 Task: Select a due date automation when advanced on, 2 days before a card is due add fields without custom field "Resume" set to a number greater or equal to 1 and greater or equal to 10 at 11:00 AM.
Action: Mouse moved to (1032, 83)
Screenshot: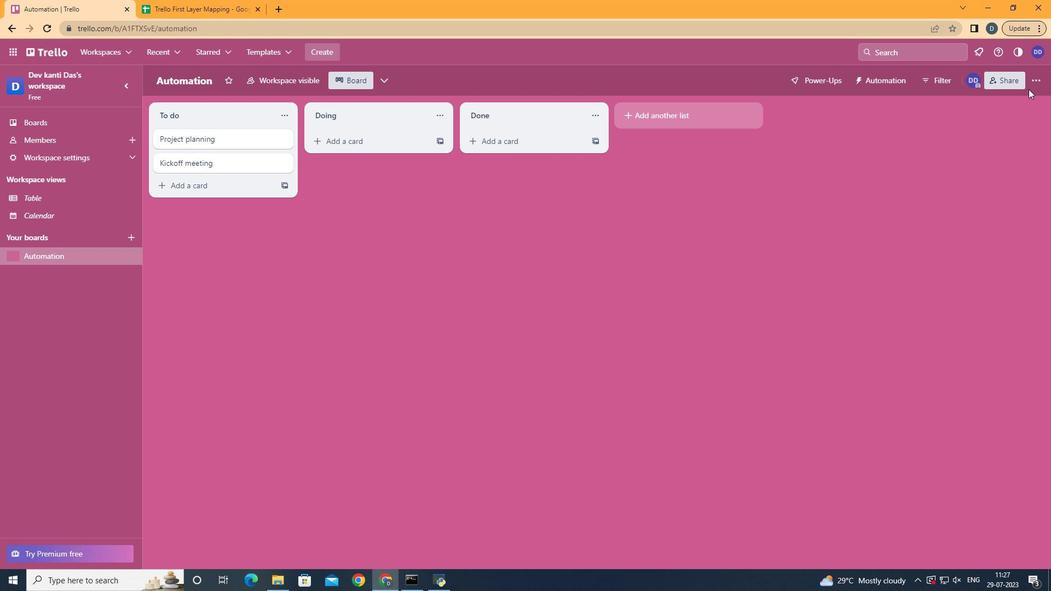 
Action: Mouse pressed left at (1032, 83)
Screenshot: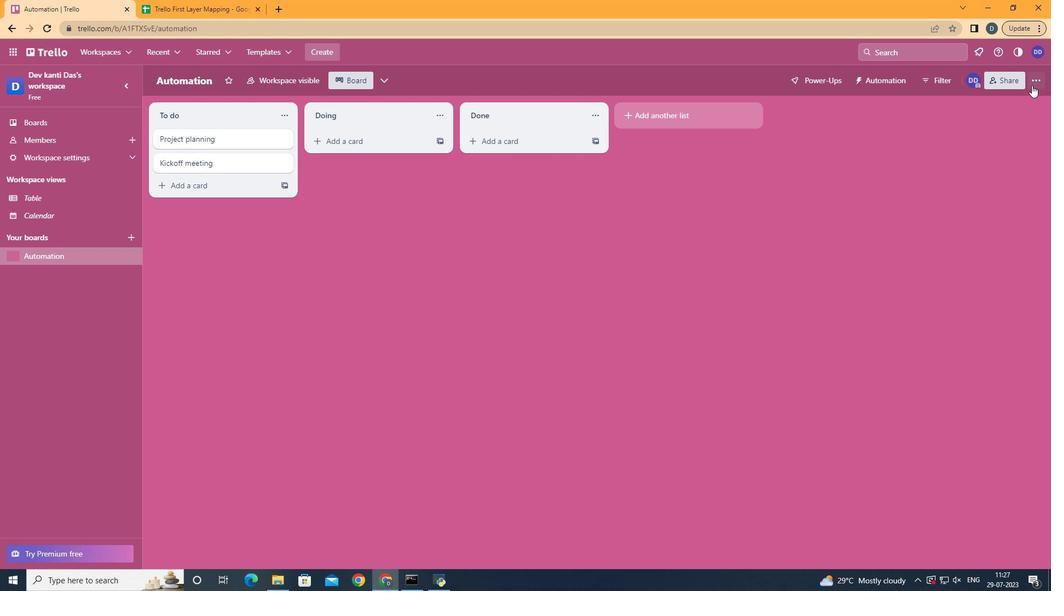 
Action: Mouse moved to (971, 237)
Screenshot: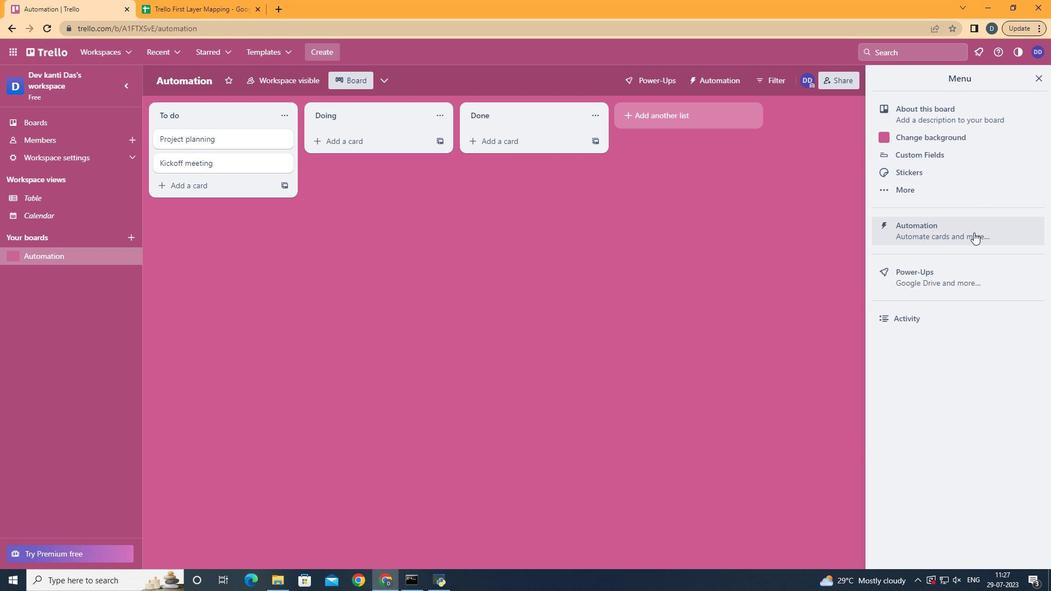 
Action: Mouse pressed left at (971, 237)
Screenshot: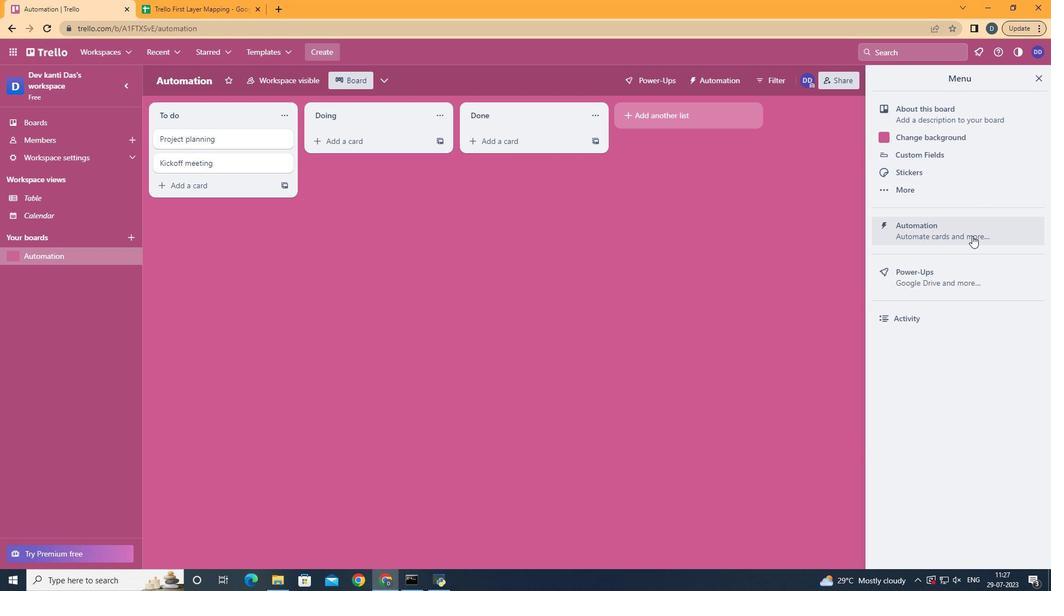 
Action: Mouse moved to (179, 215)
Screenshot: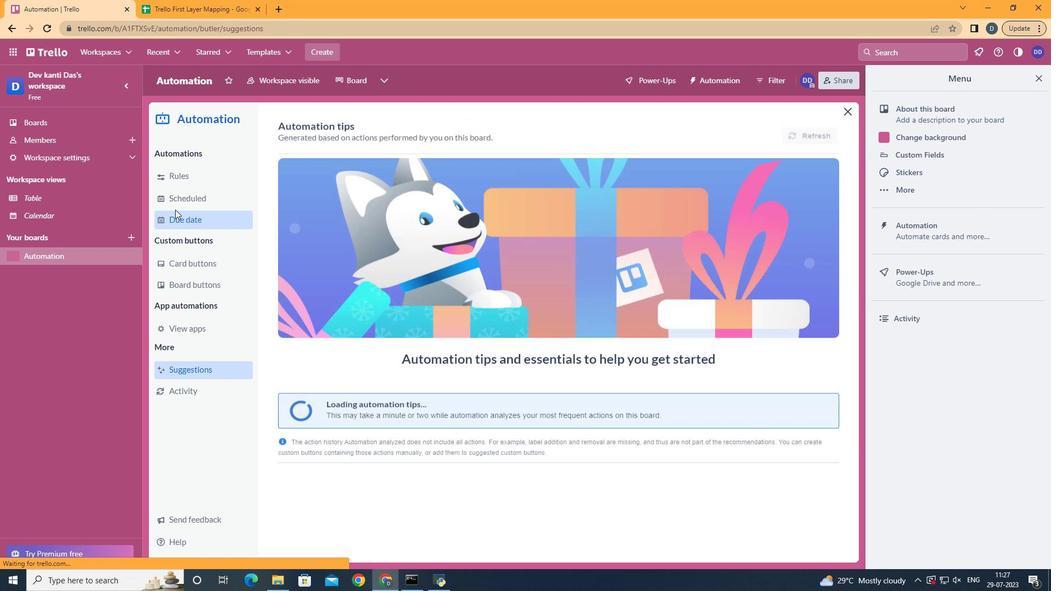 
Action: Mouse pressed left at (179, 215)
Screenshot: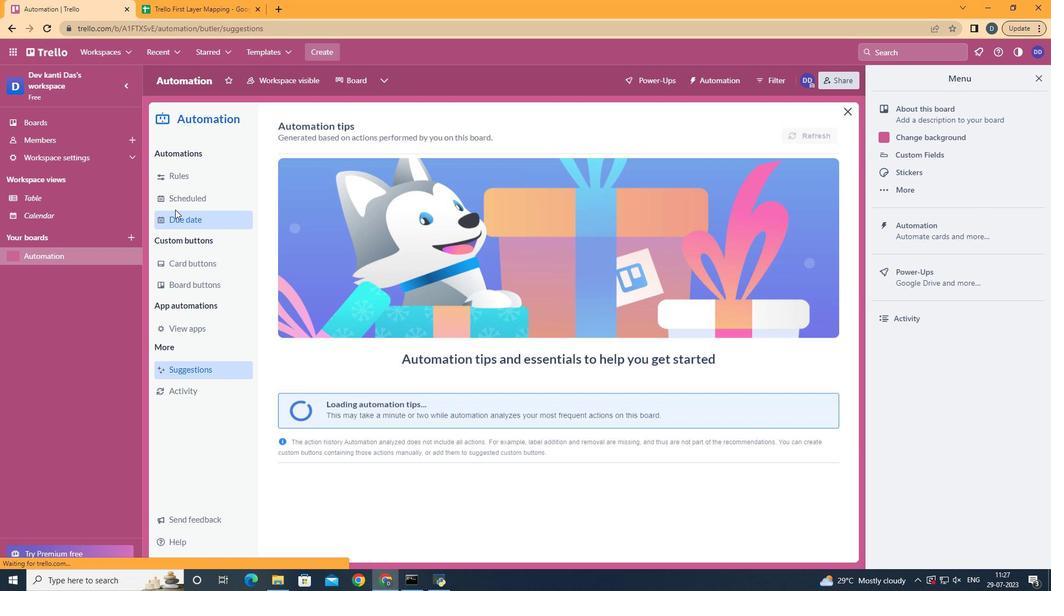 
Action: Mouse moved to (770, 128)
Screenshot: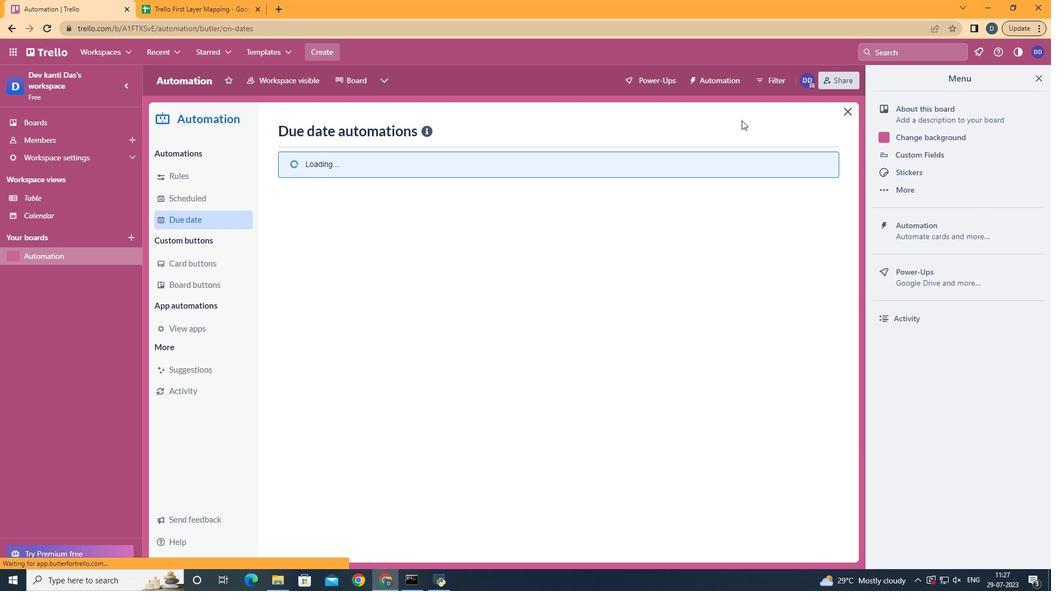 
Action: Mouse pressed left at (770, 128)
Screenshot: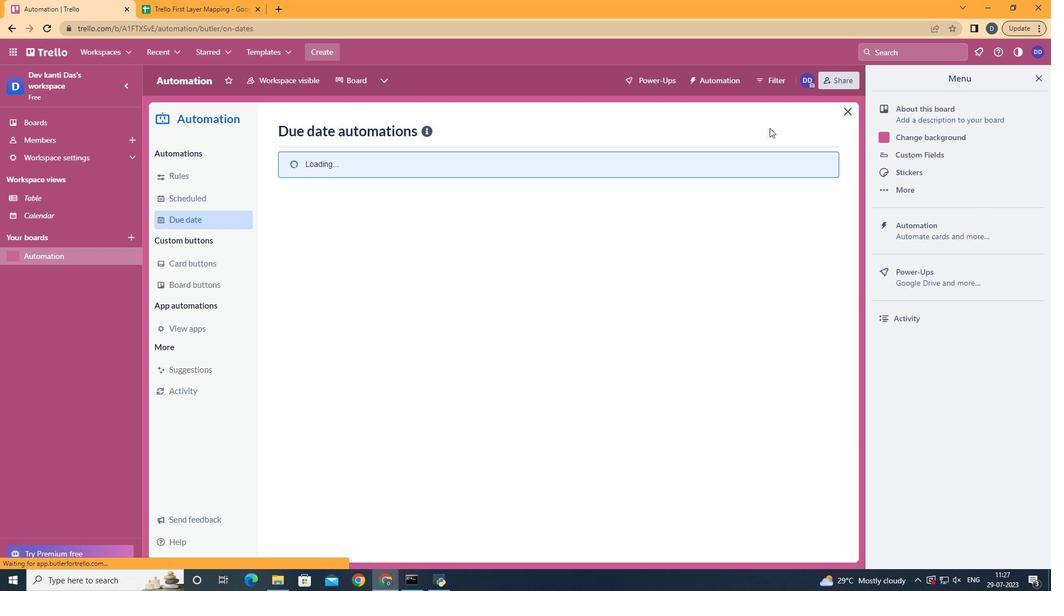 
Action: Mouse pressed left at (770, 128)
Screenshot: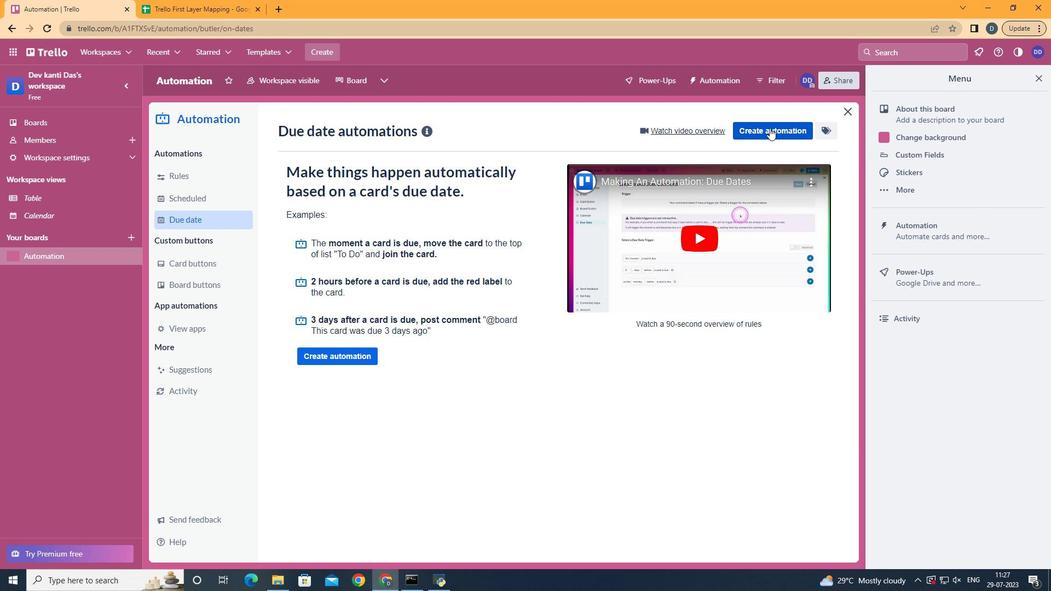 
Action: Mouse moved to (490, 227)
Screenshot: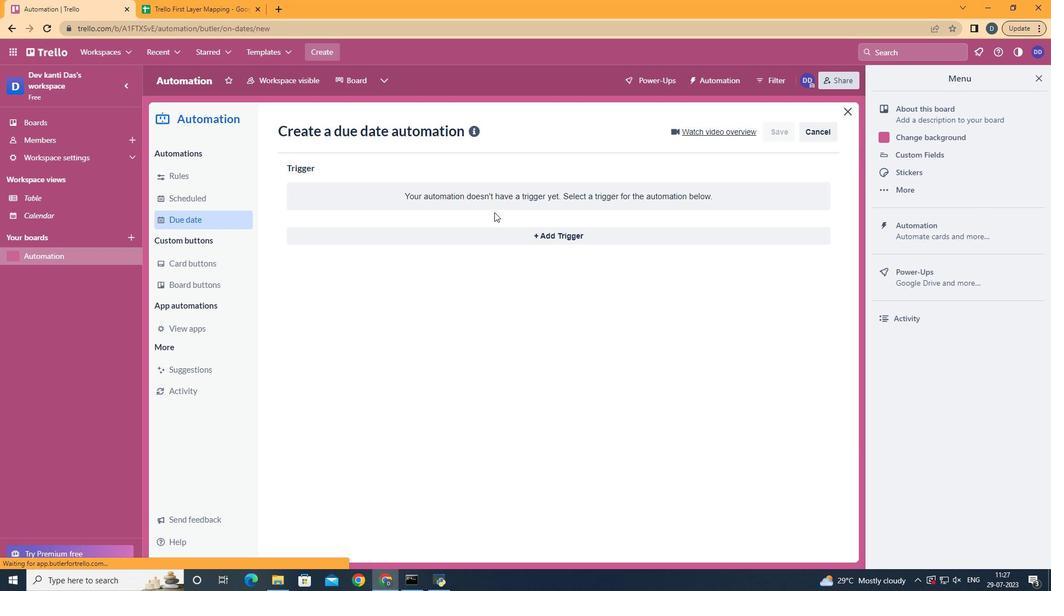 
Action: Mouse pressed left at (490, 227)
Screenshot: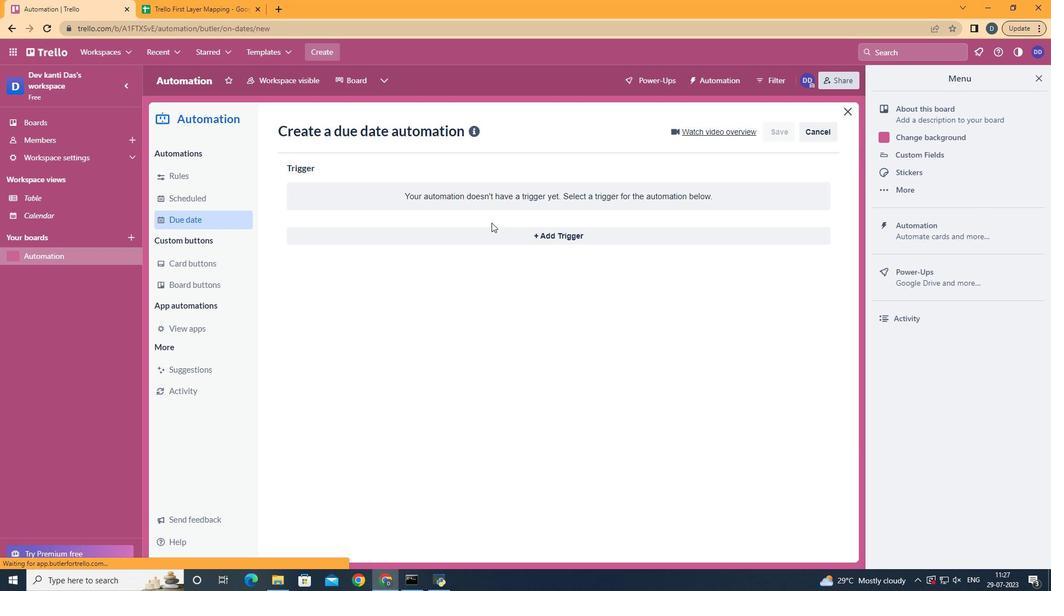 
Action: Mouse moved to (433, 402)
Screenshot: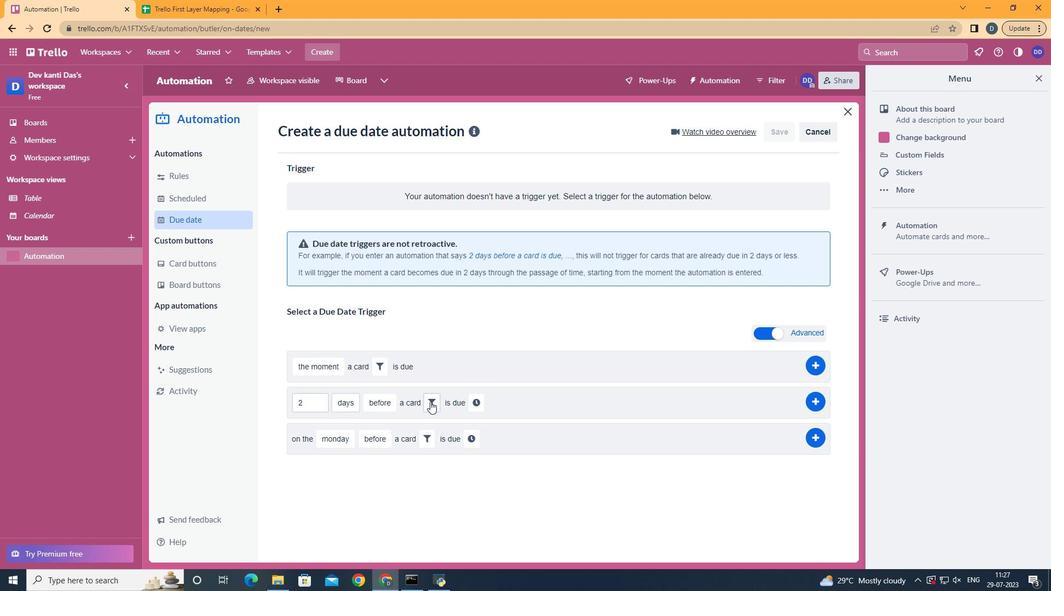 
Action: Mouse pressed left at (433, 402)
Screenshot: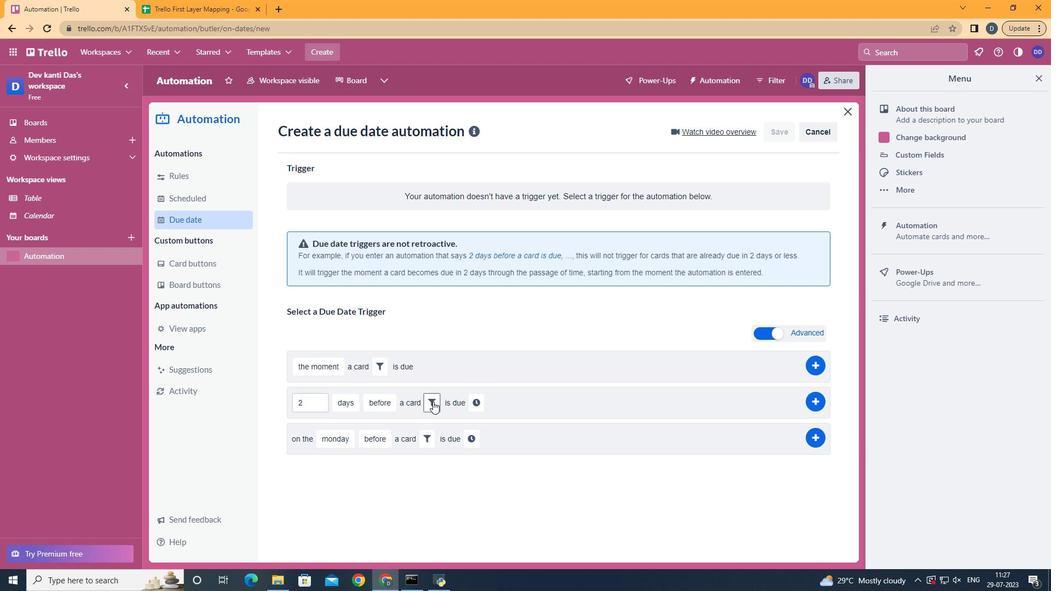 
Action: Mouse moved to (619, 443)
Screenshot: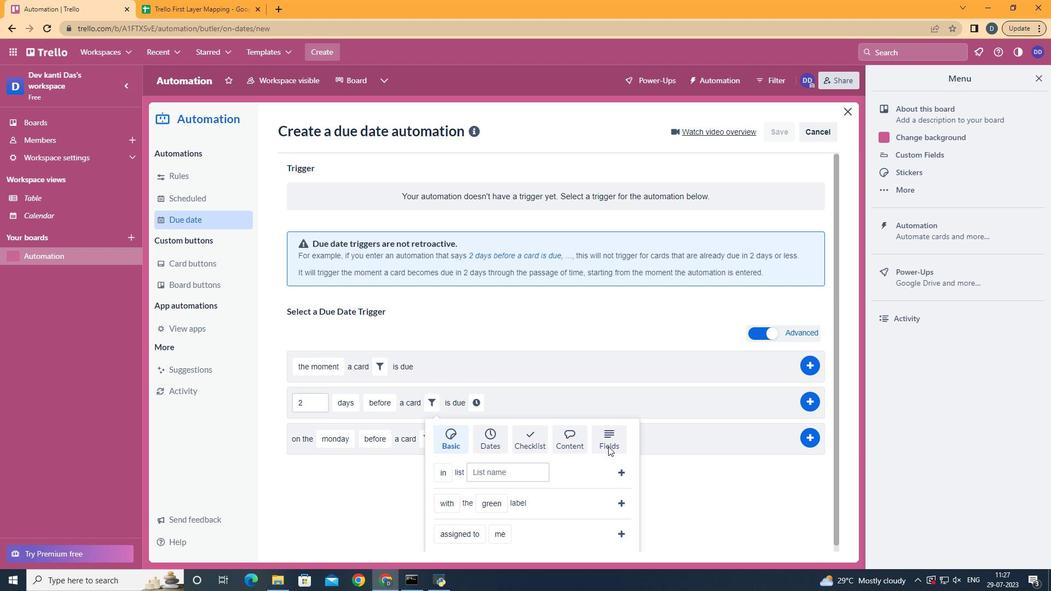 
Action: Mouse pressed left at (619, 443)
Screenshot: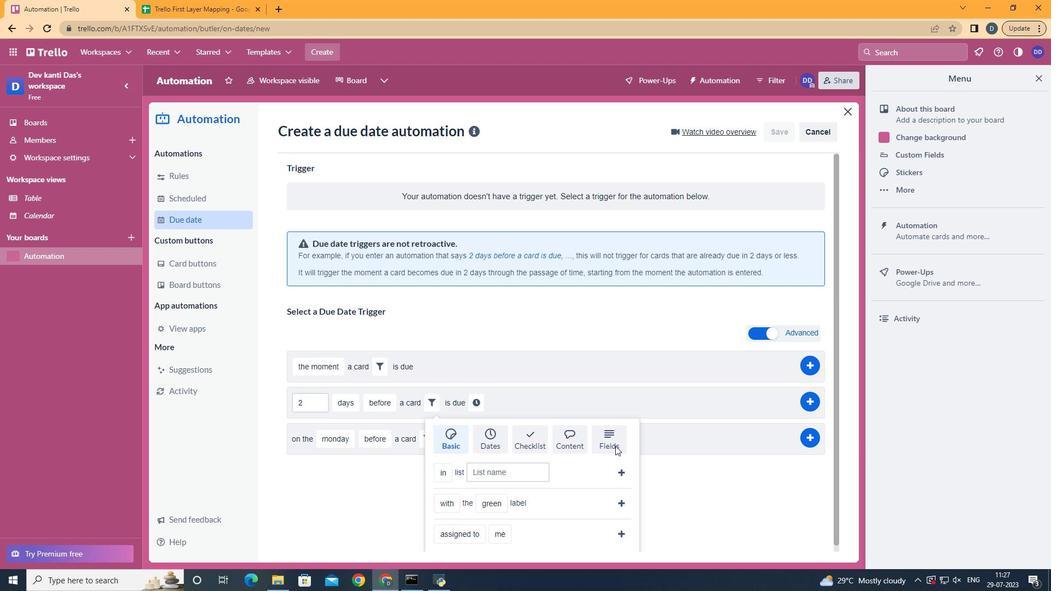 
Action: Mouse scrolled (619, 442) with delta (0, 0)
Screenshot: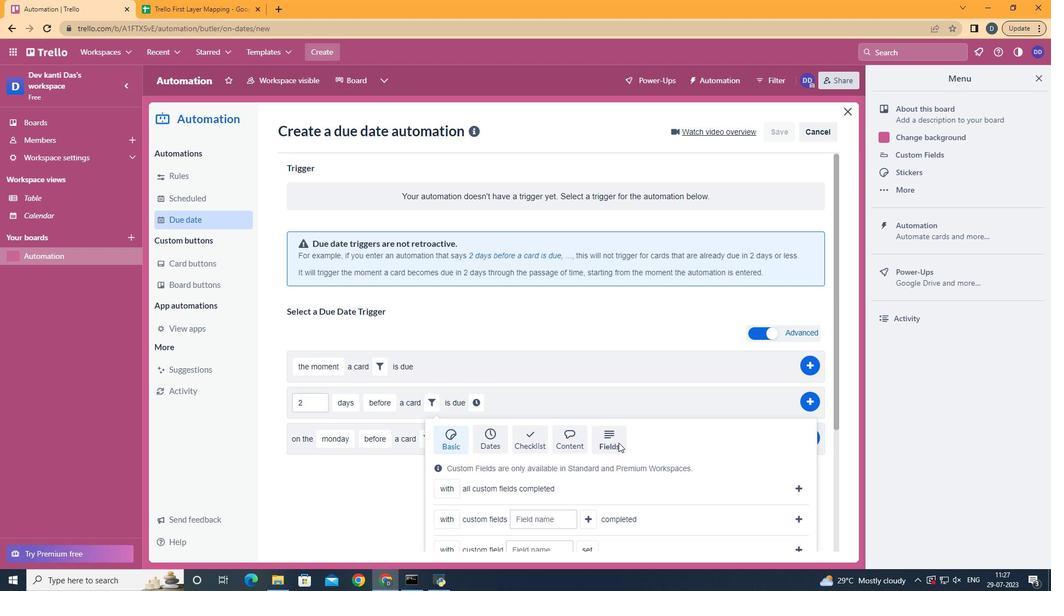 
Action: Mouse scrolled (619, 442) with delta (0, 0)
Screenshot: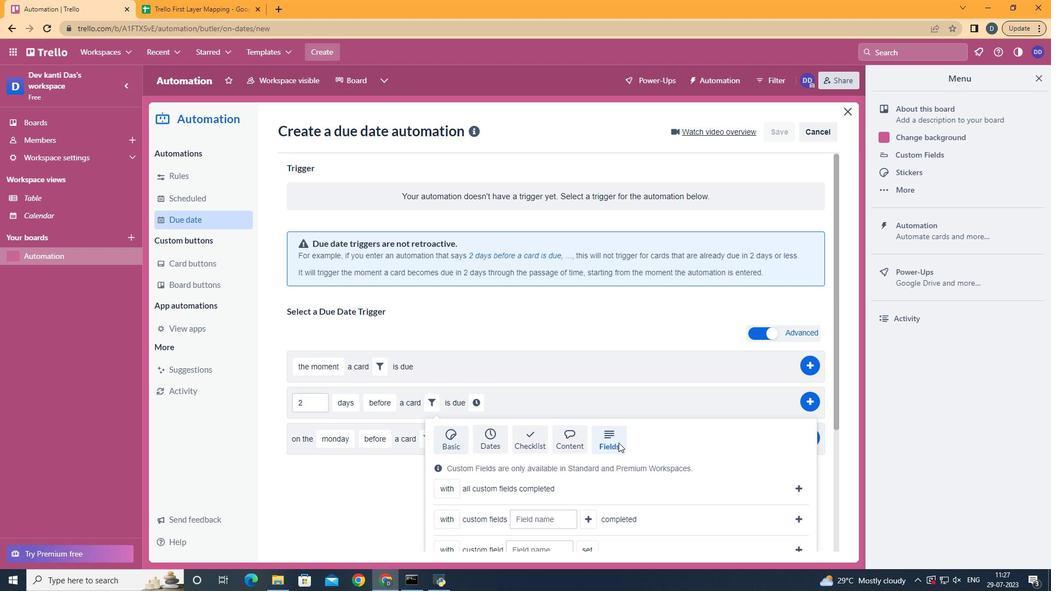 
Action: Mouse scrolled (619, 442) with delta (0, 0)
Screenshot: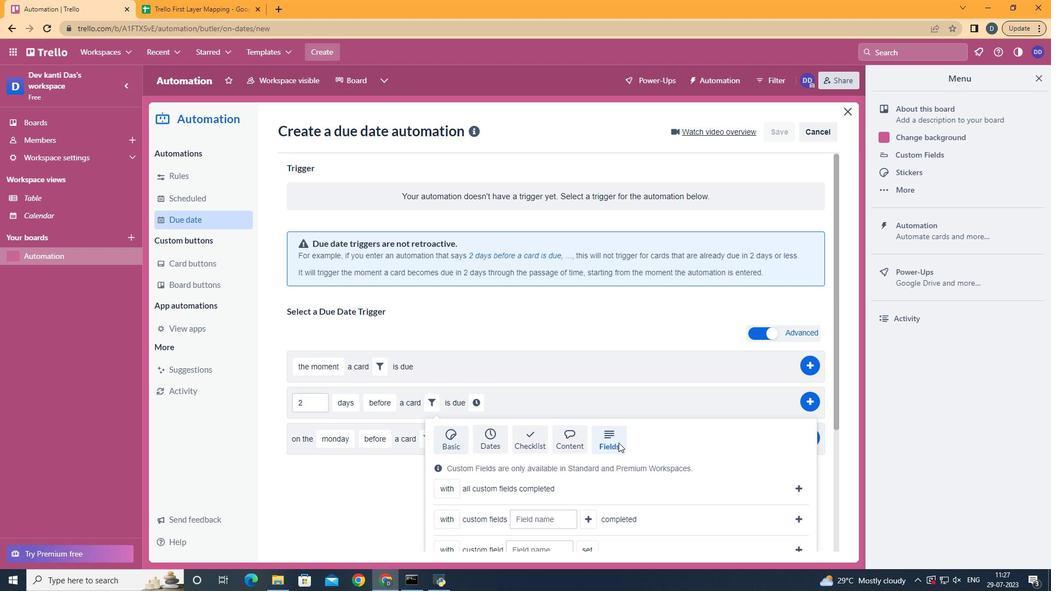 
Action: Mouse scrolled (619, 442) with delta (0, 0)
Screenshot: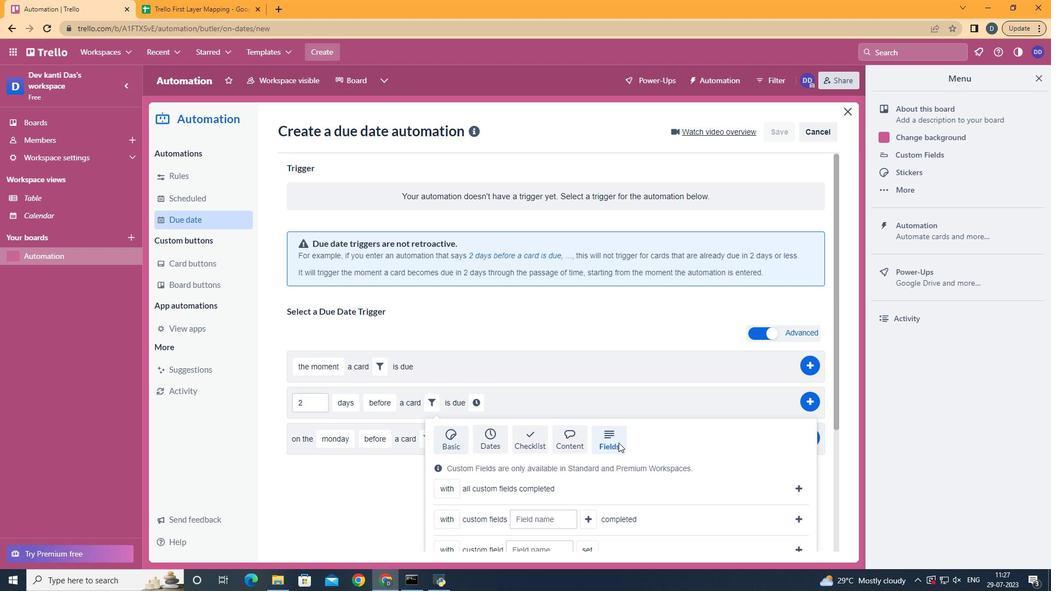 
Action: Mouse scrolled (619, 442) with delta (0, 0)
Screenshot: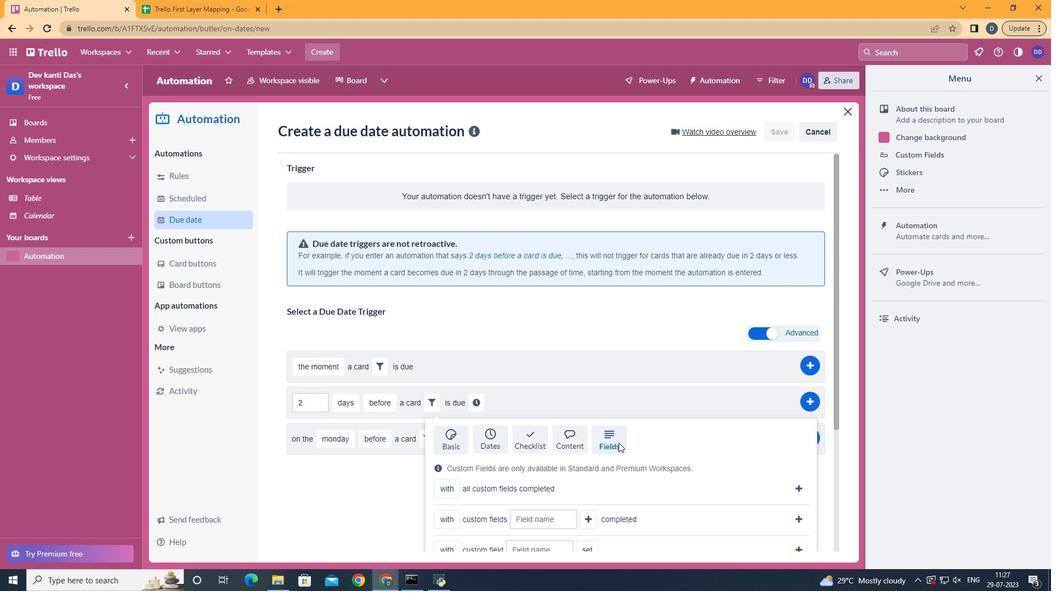 
Action: Mouse scrolled (619, 442) with delta (0, 0)
Screenshot: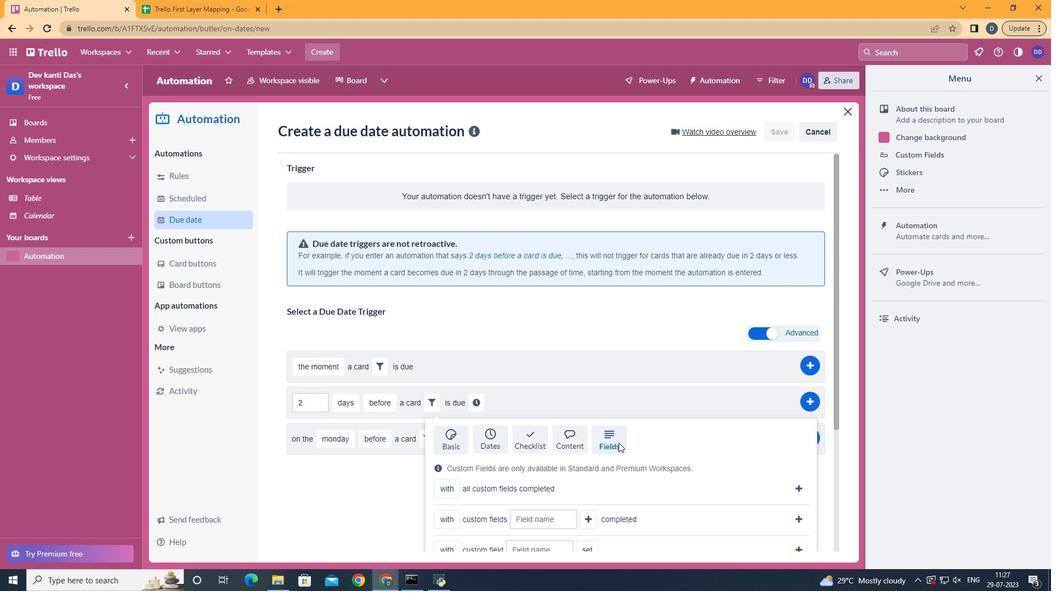 
Action: Mouse moved to (457, 508)
Screenshot: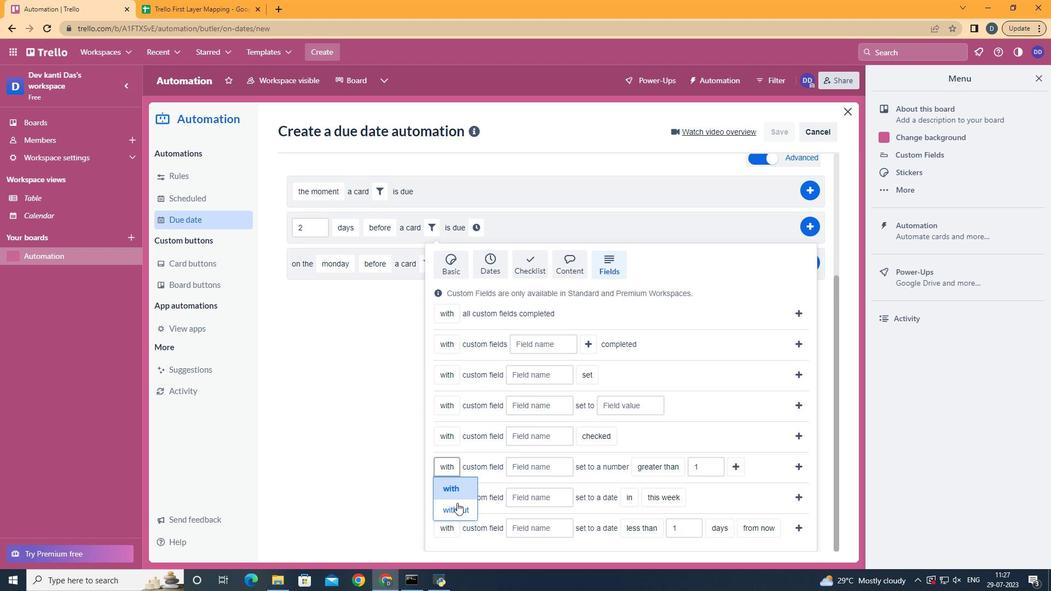 
Action: Mouse pressed left at (457, 508)
Screenshot: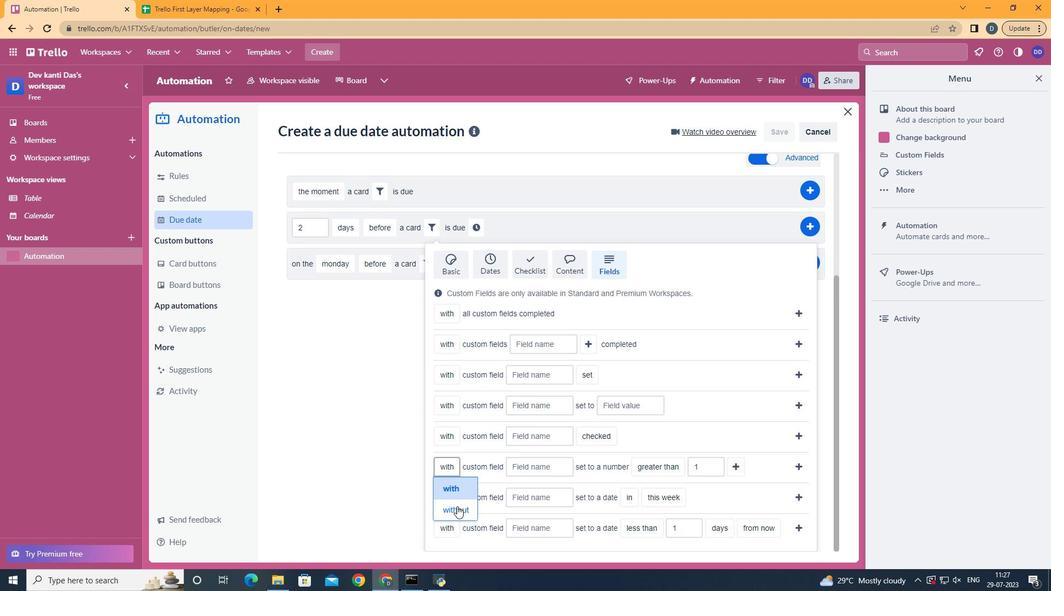 
Action: Mouse moved to (547, 475)
Screenshot: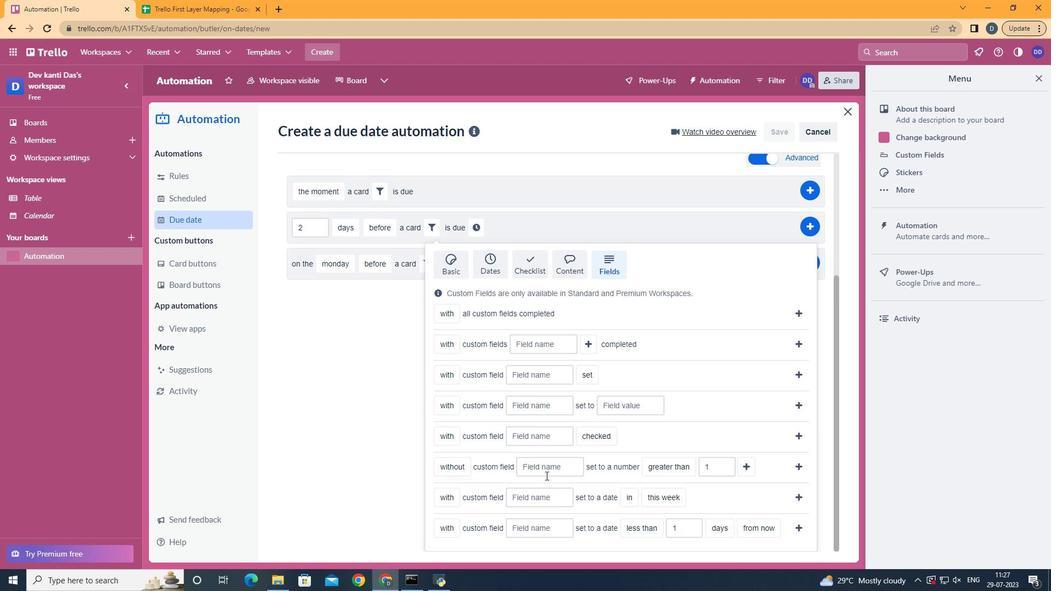 
Action: Mouse pressed left at (547, 475)
Screenshot: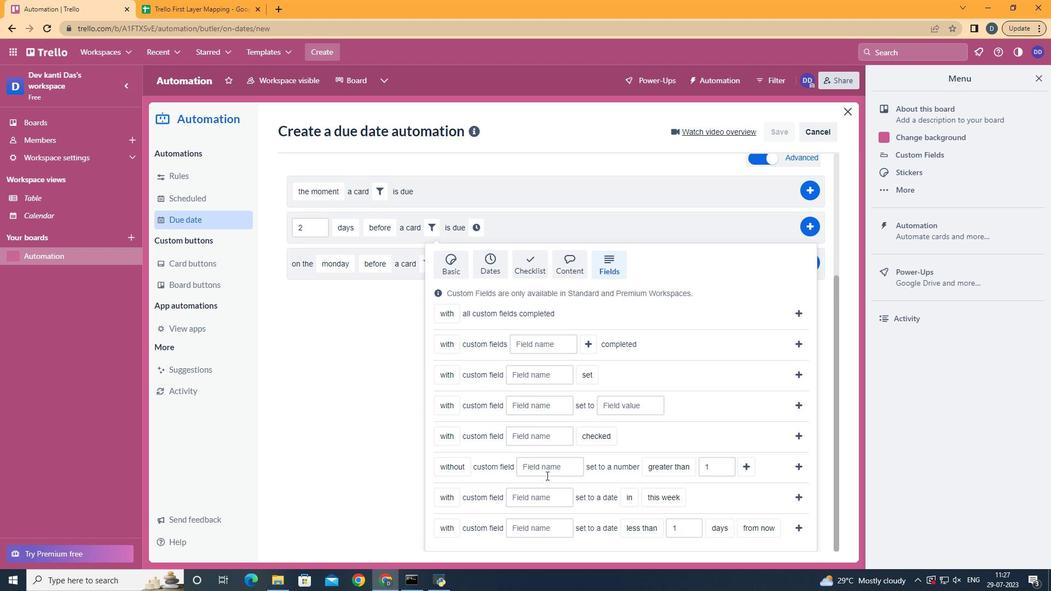 
Action: Key pressed <Key.shift>Resume
Screenshot: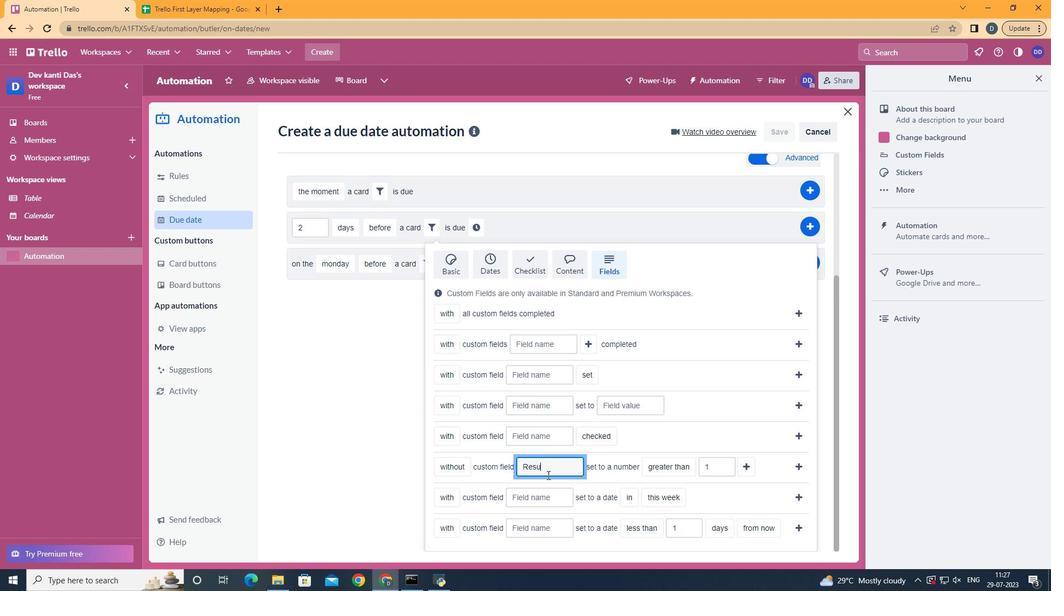 
Action: Mouse moved to (678, 400)
Screenshot: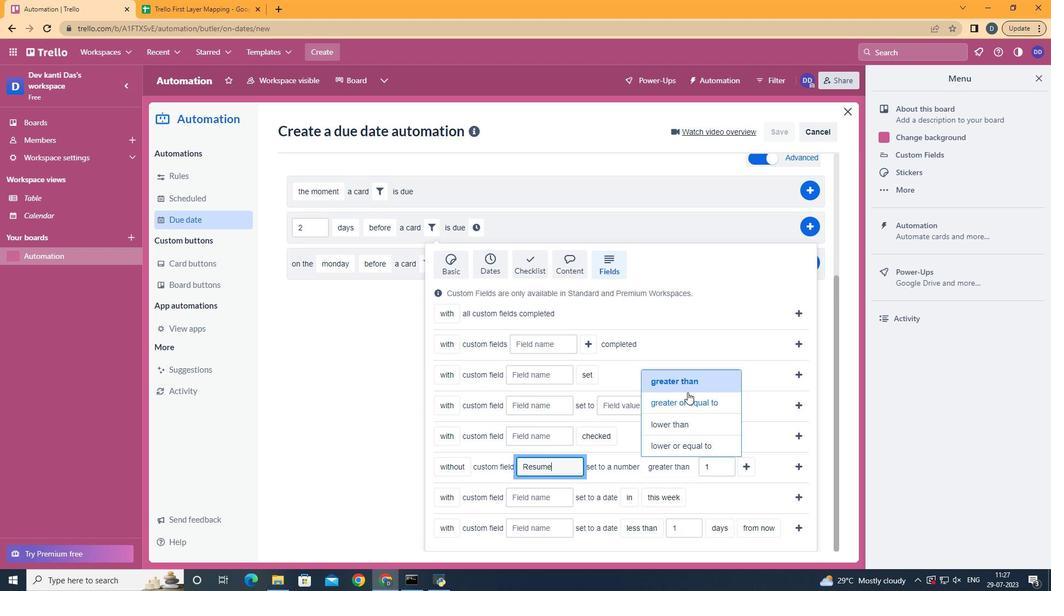 
Action: Mouse pressed left at (678, 400)
Screenshot: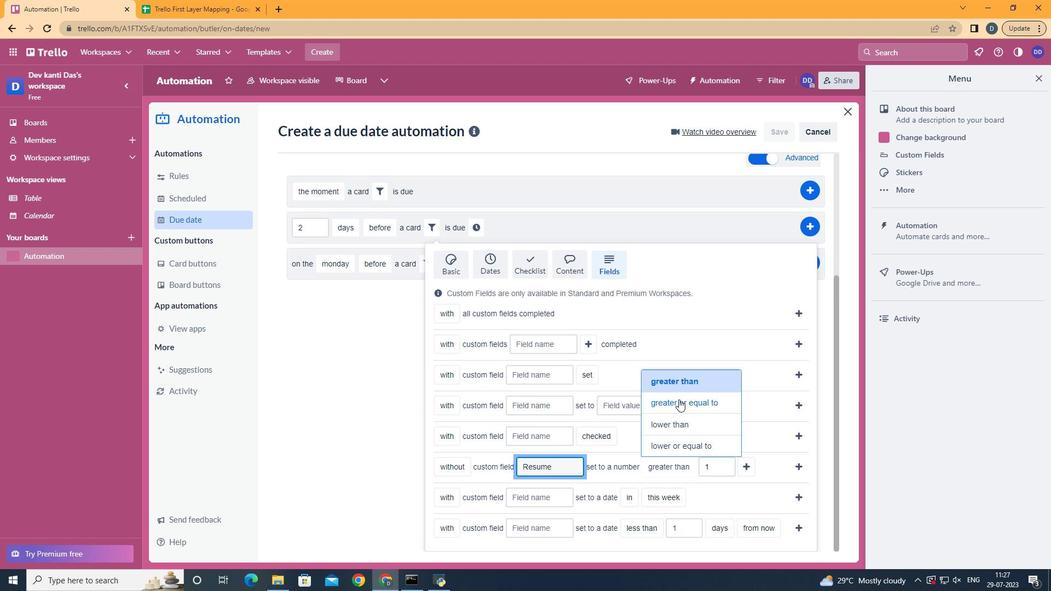 
Action: Mouse moved to (763, 466)
Screenshot: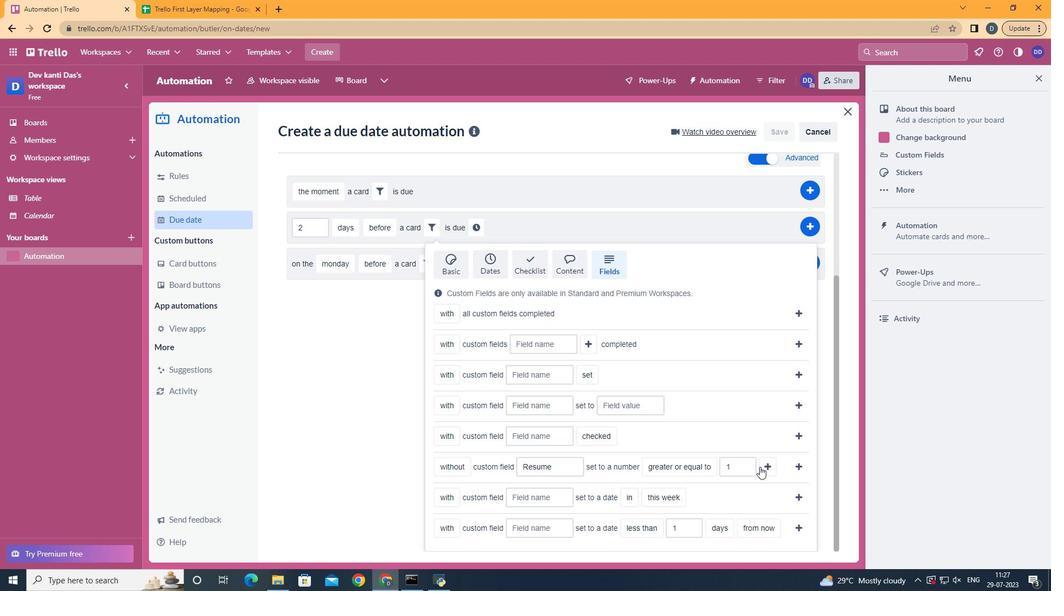 
Action: Mouse pressed left at (763, 466)
Screenshot: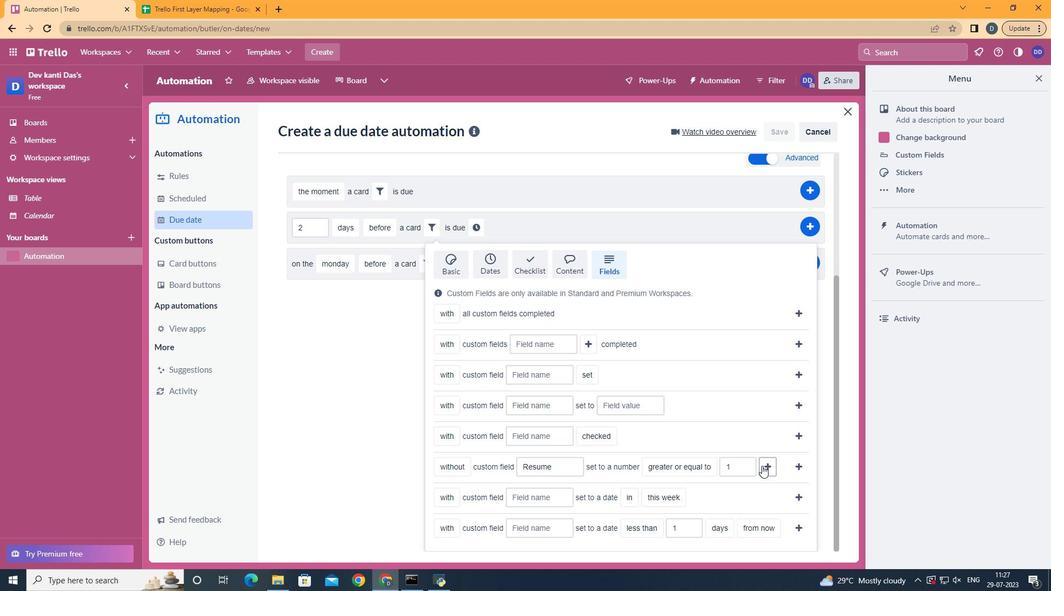 
Action: Mouse moved to (522, 472)
Screenshot: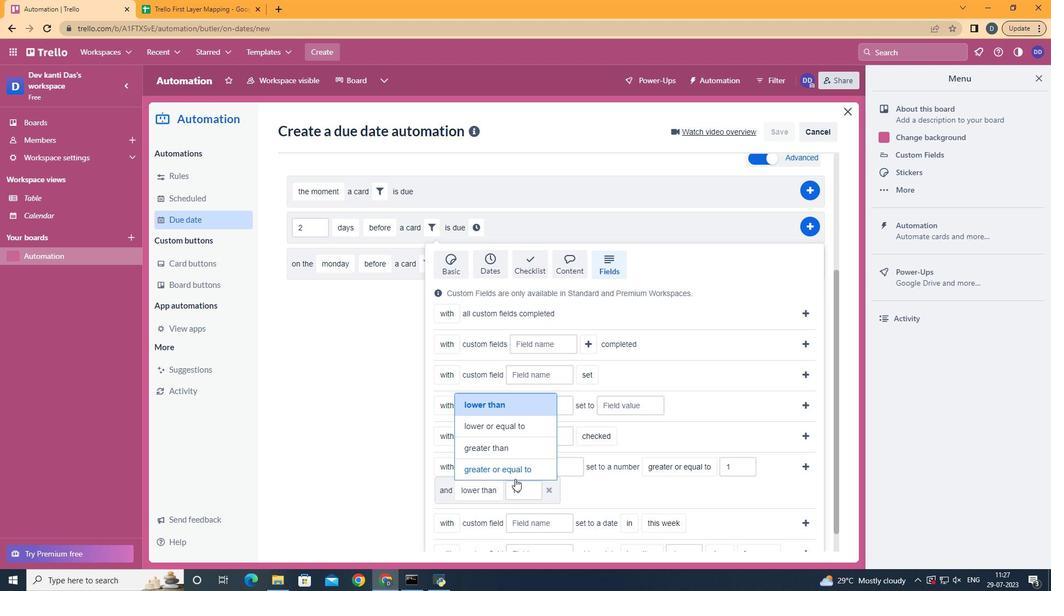 
Action: Mouse pressed left at (522, 472)
Screenshot: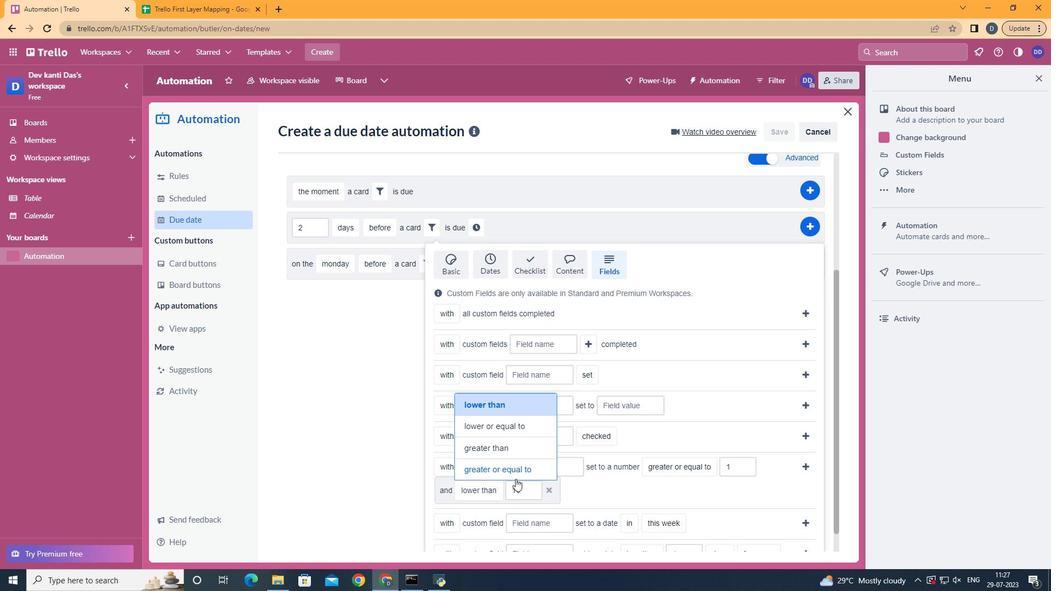 
Action: Mouse moved to (804, 464)
Screenshot: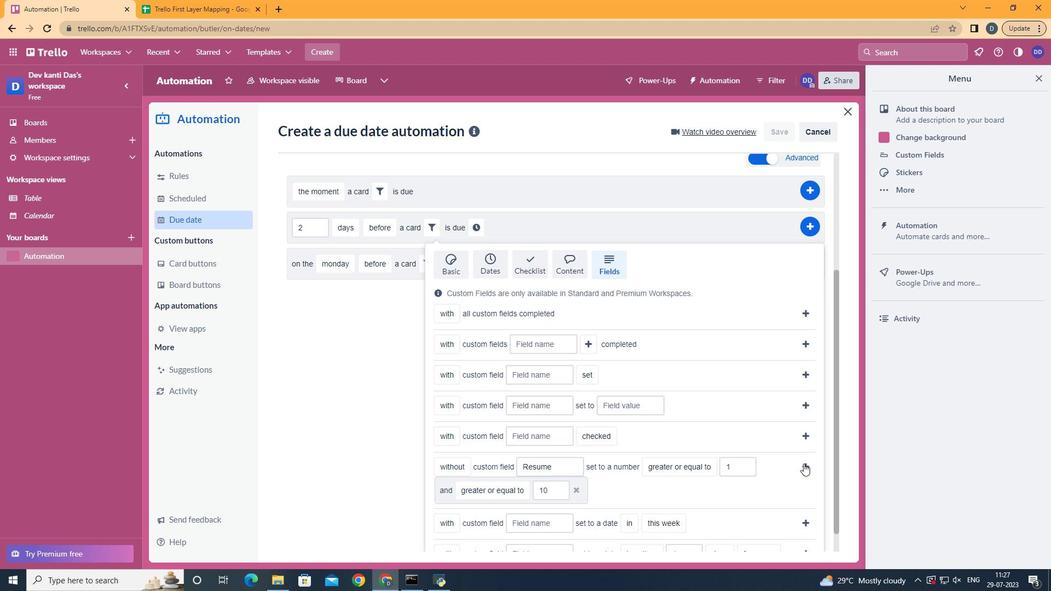 
Action: Mouse pressed left at (804, 464)
Screenshot: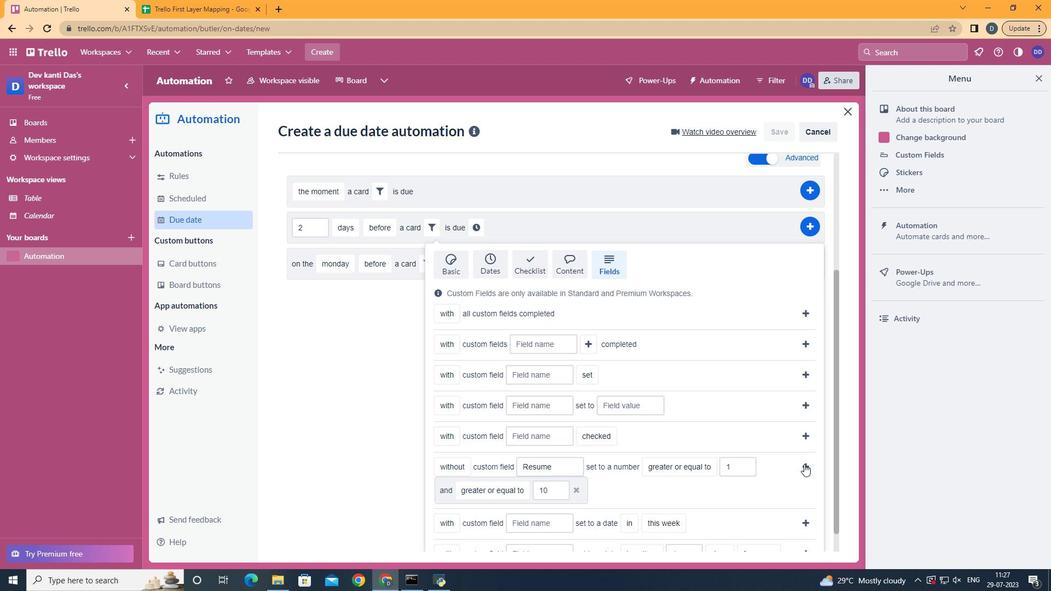 
Action: Mouse moved to (323, 429)
Screenshot: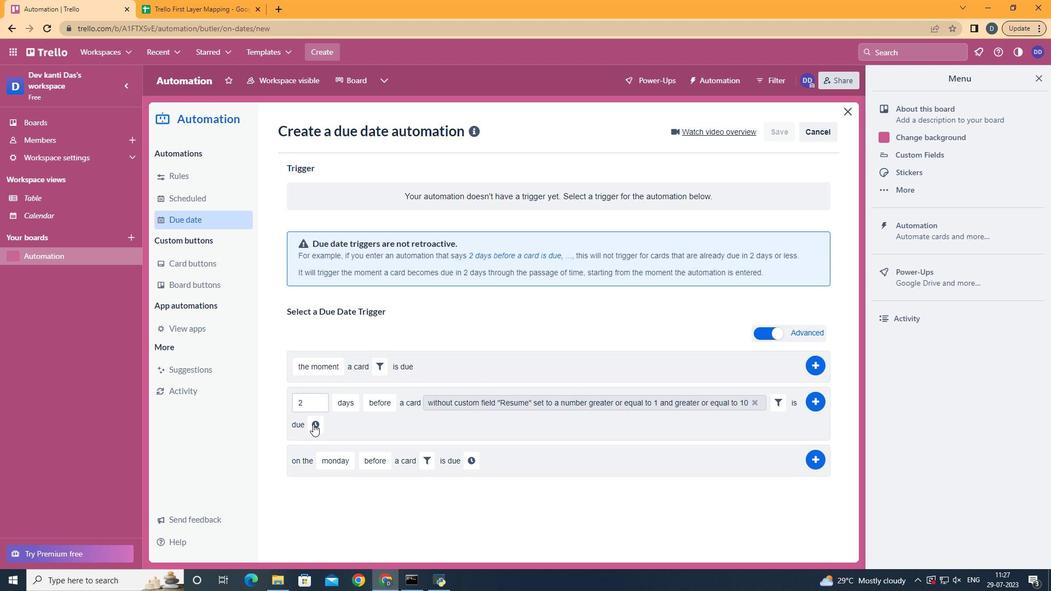 
Action: Mouse pressed left at (323, 429)
Screenshot: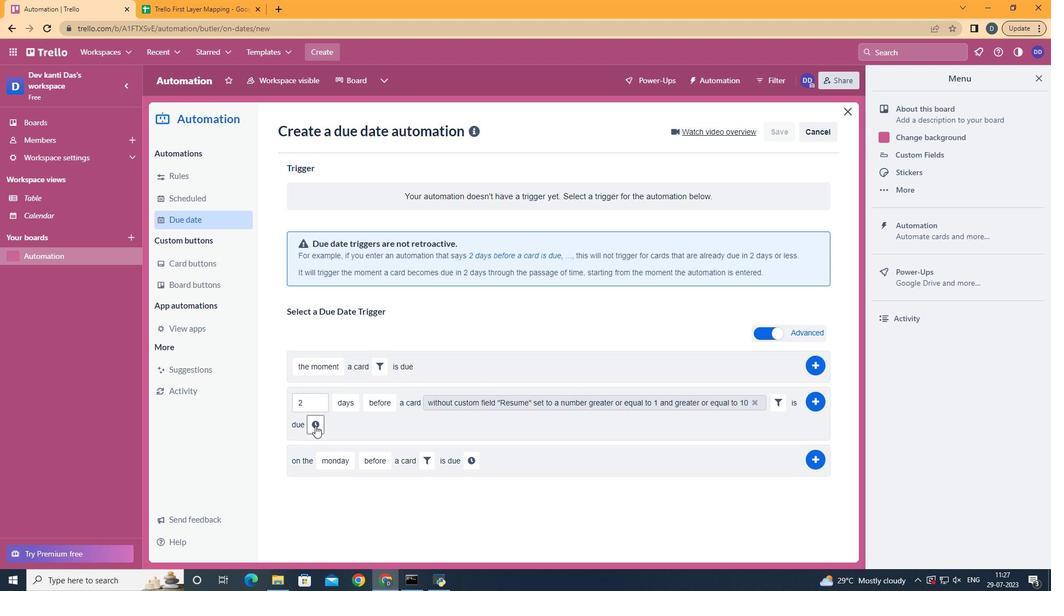 
Action: Mouse moved to (378, 427)
Screenshot: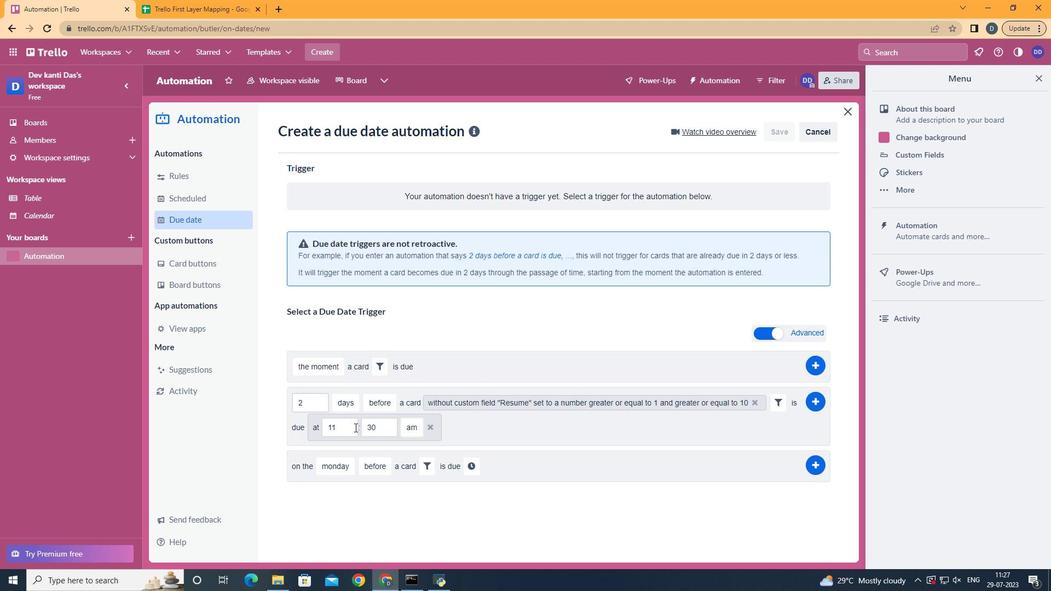 
Action: Mouse pressed left at (378, 427)
Screenshot: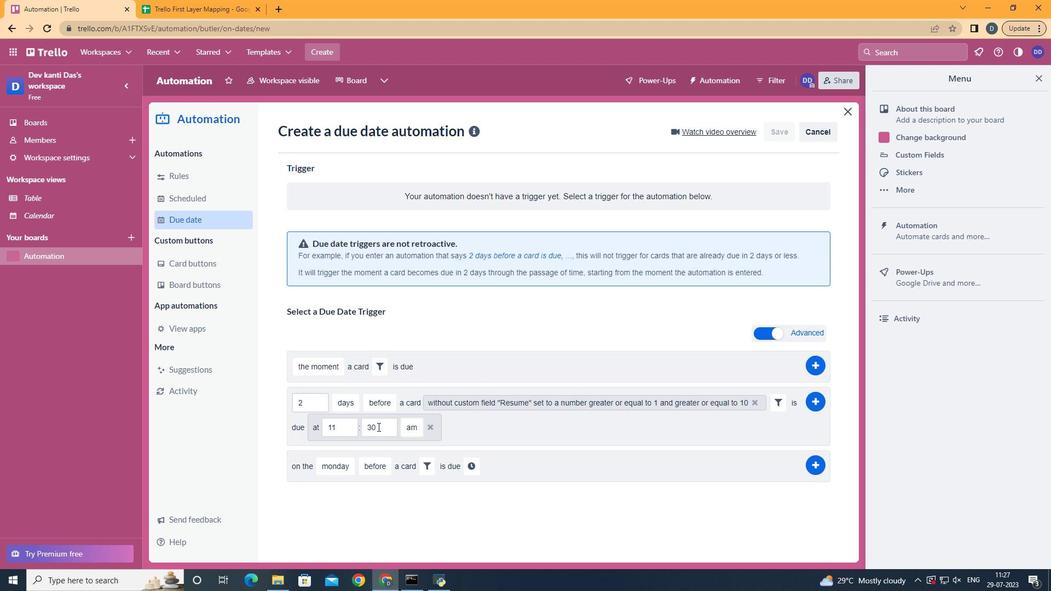 
Action: Key pressed <Key.backspace><Key.backspace>00
Screenshot: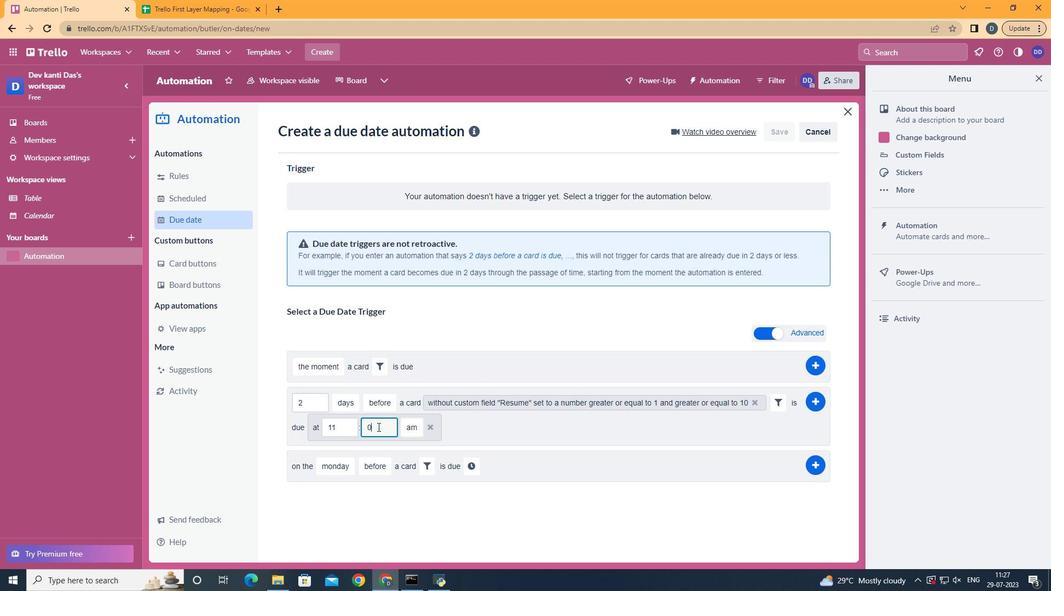 
Action: Mouse moved to (416, 449)
Screenshot: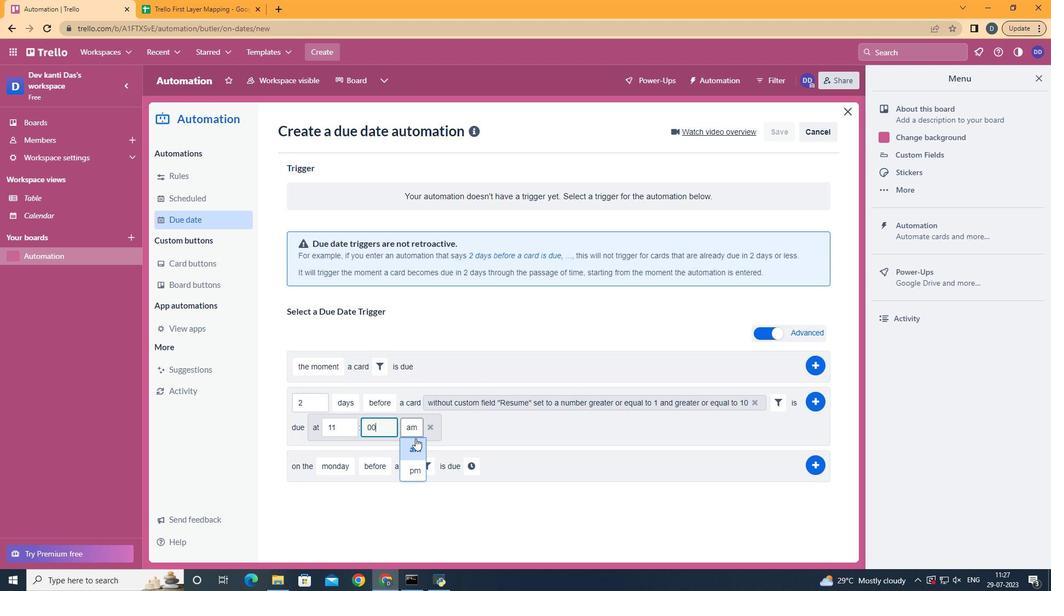 
Action: Mouse pressed left at (416, 449)
Screenshot: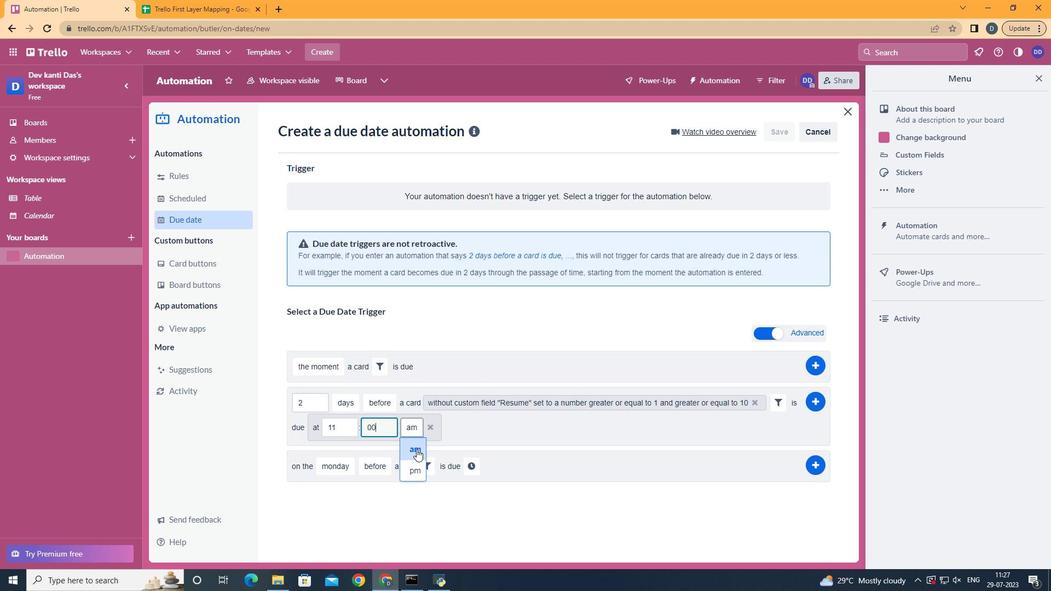 
